 Task: Create List Pricing in Board Employee Satisfaction to Workspace E-commerce Management. Create List Features in Board Thought Leadership to Workspace E-commerce Management. Create List Benefits in Board Voice of Customer Feedback Collection and Analysis to Workspace E-commerce Management
Action: Mouse moved to (71, 286)
Screenshot: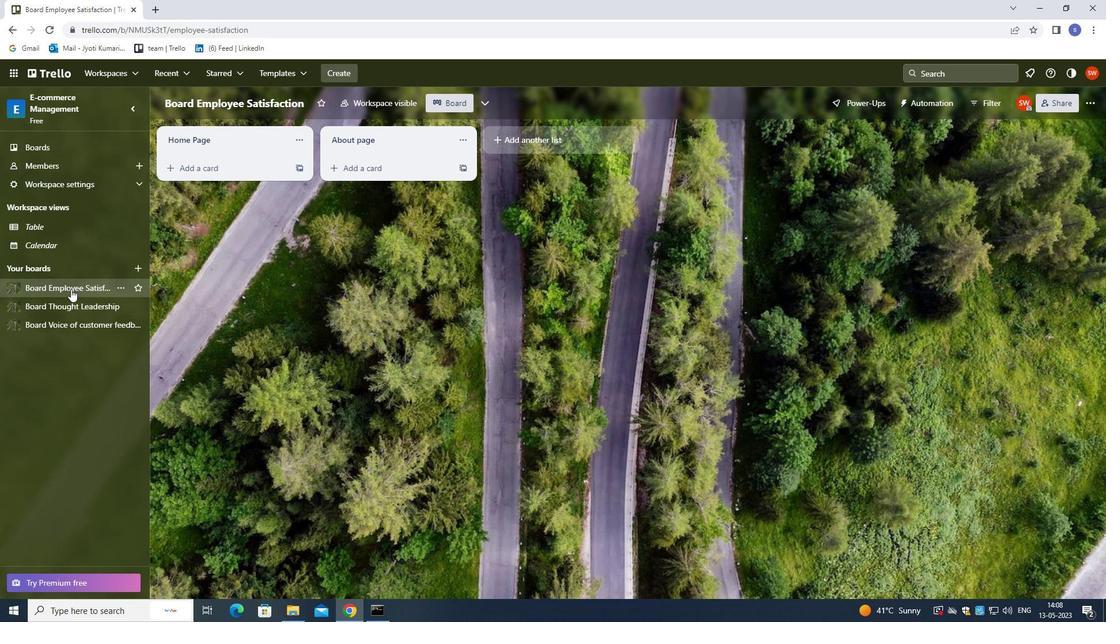 
Action: Mouse pressed left at (71, 286)
Screenshot: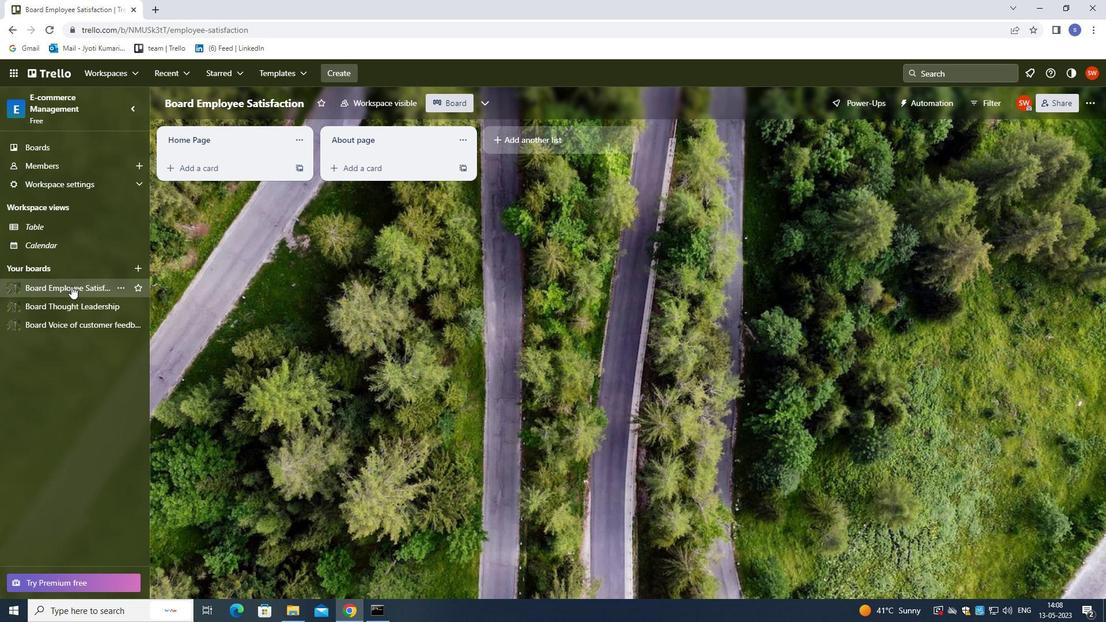 
Action: Mouse moved to (513, 145)
Screenshot: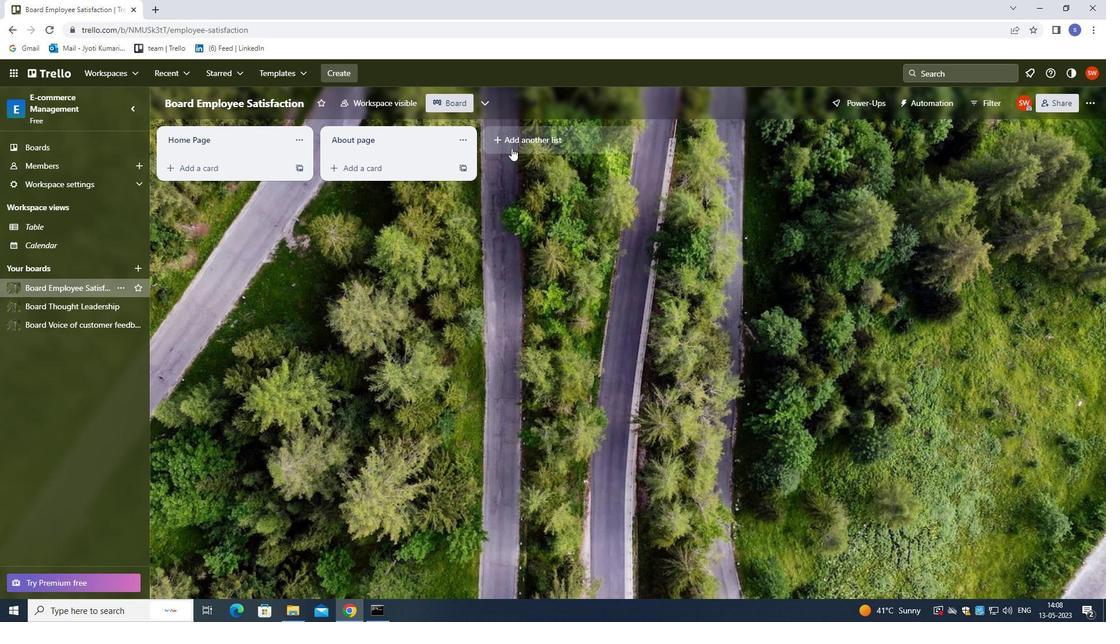 
Action: Mouse pressed left at (513, 145)
Screenshot: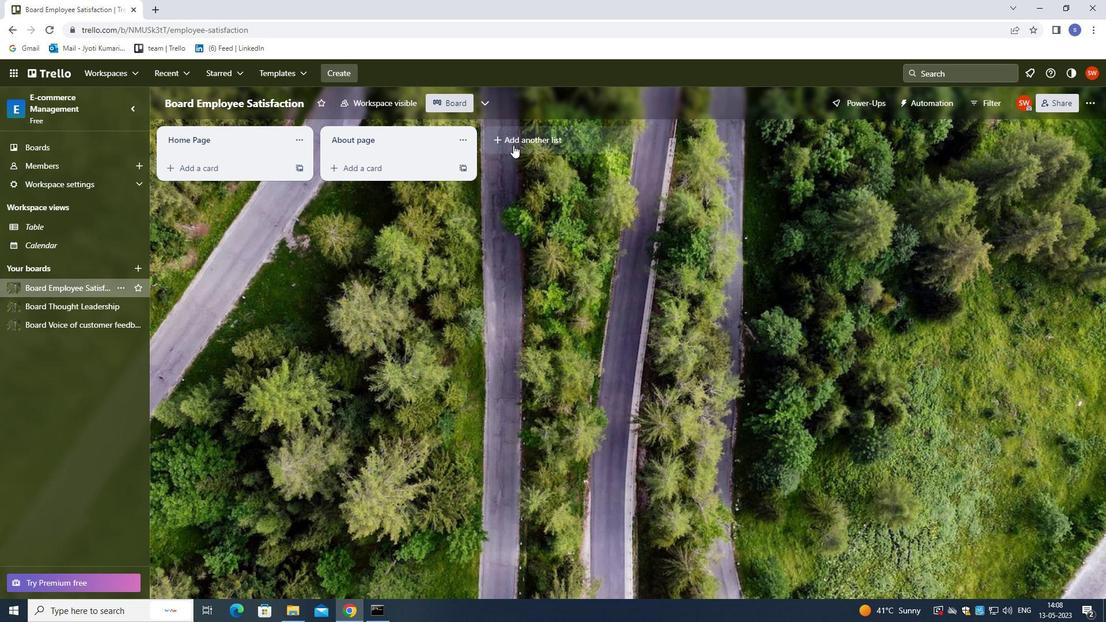 
Action: Mouse moved to (478, 319)
Screenshot: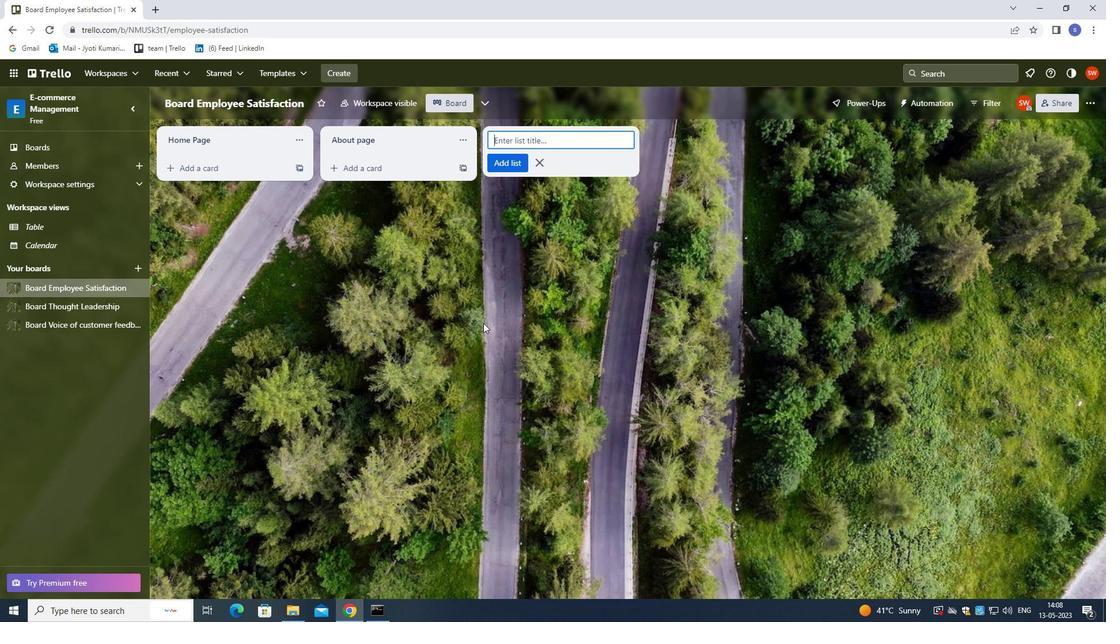 
Action: Key pressed <Key.shift>PRICING<Key.space><Key.enter>
Screenshot: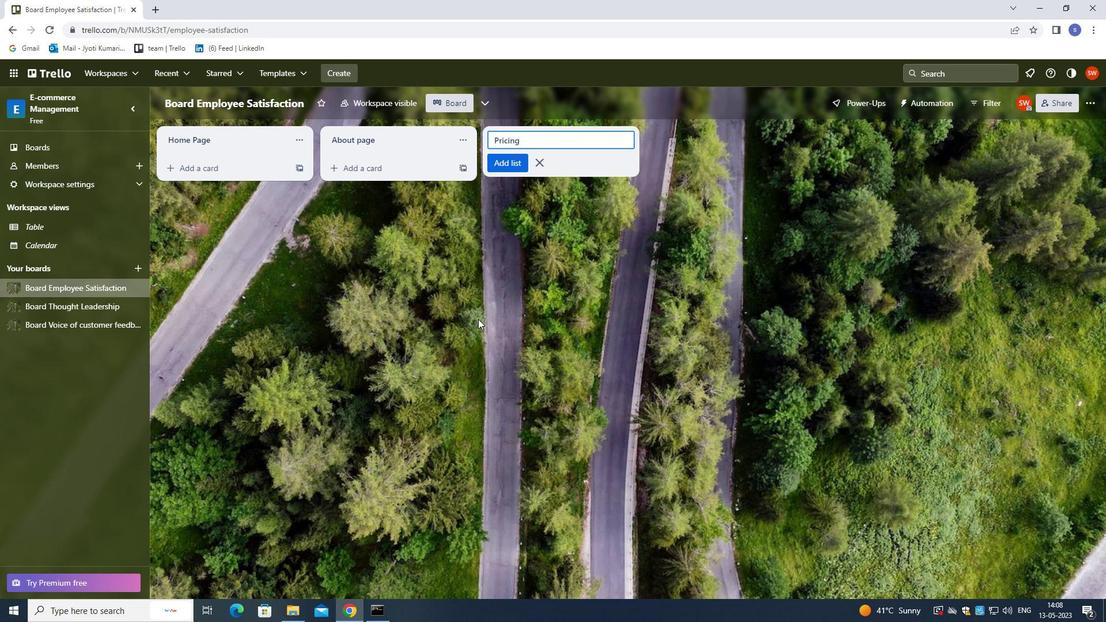 
Action: Mouse moved to (52, 303)
Screenshot: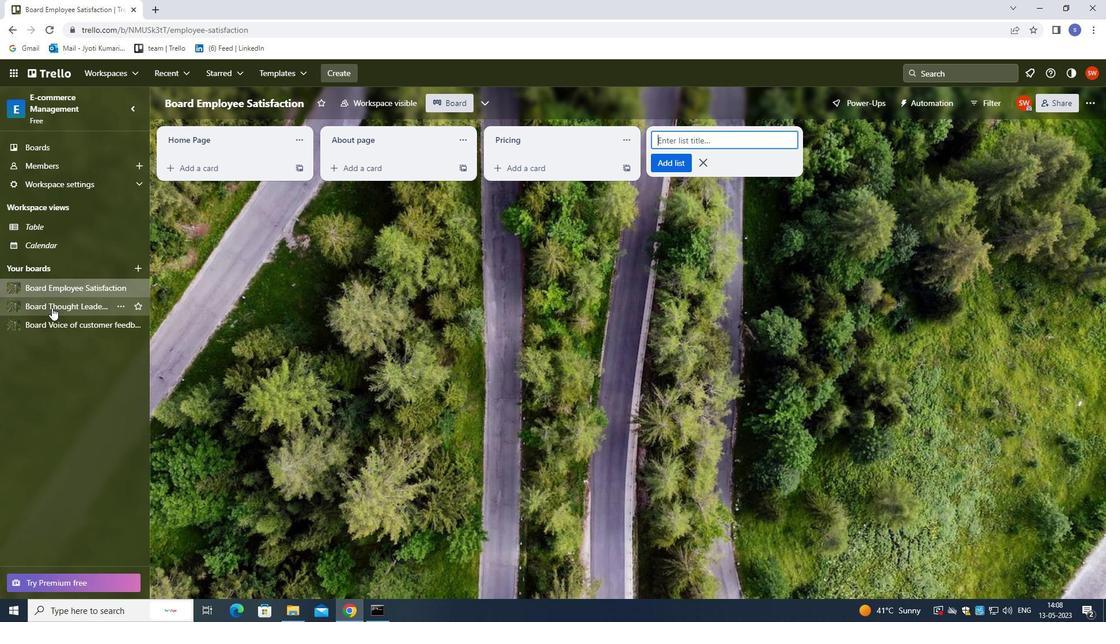 
Action: Mouse pressed left at (52, 303)
Screenshot: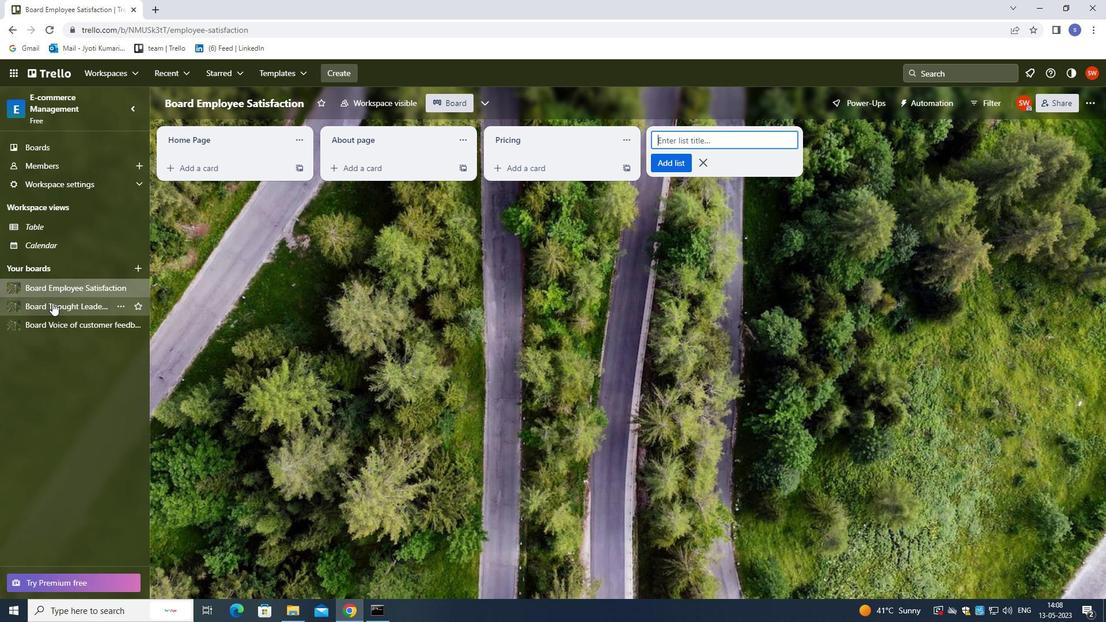 
Action: Mouse moved to (515, 142)
Screenshot: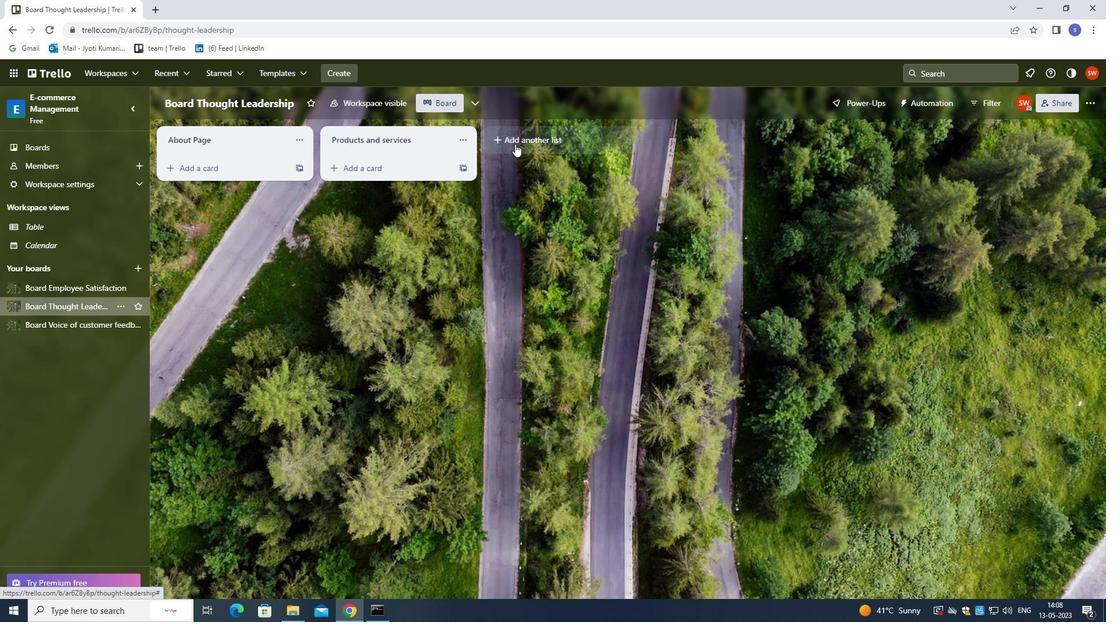 
Action: Mouse pressed left at (515, 142)
Screenshot: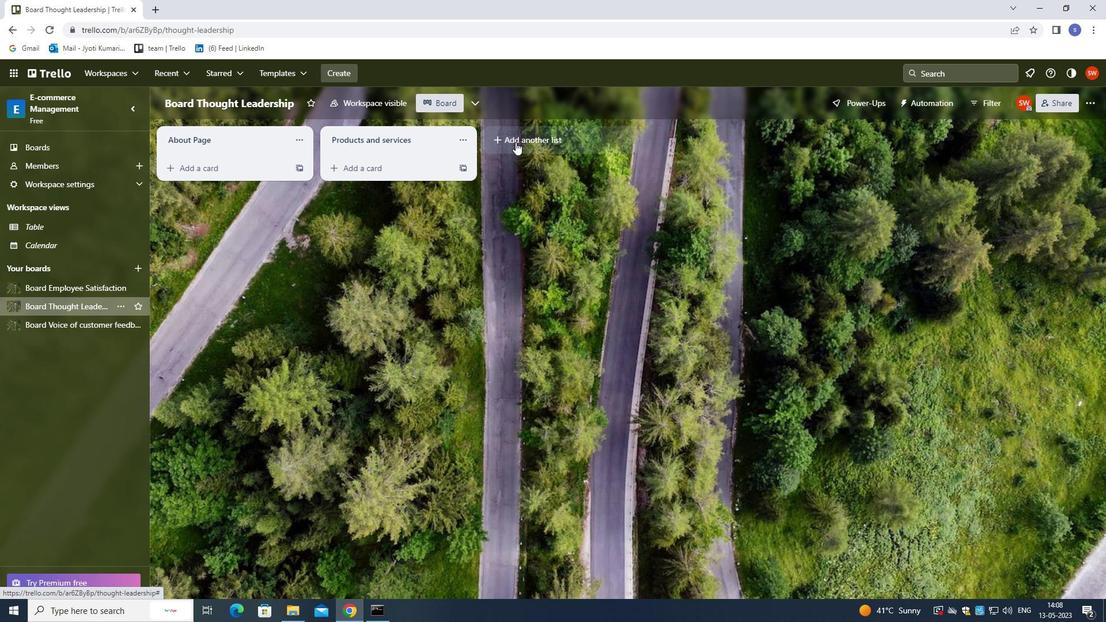 
Action: Mouse moved to (476, 285)
Screenshot: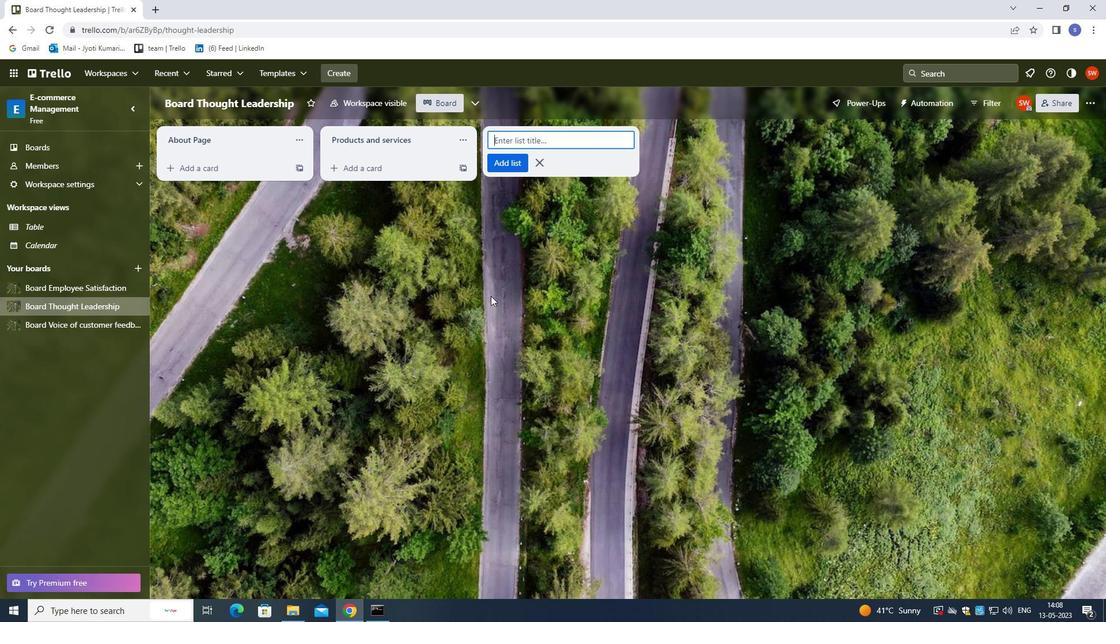 
Action: Key pressed <Key.shift>FEATURES<Key.enter>
Screenshot: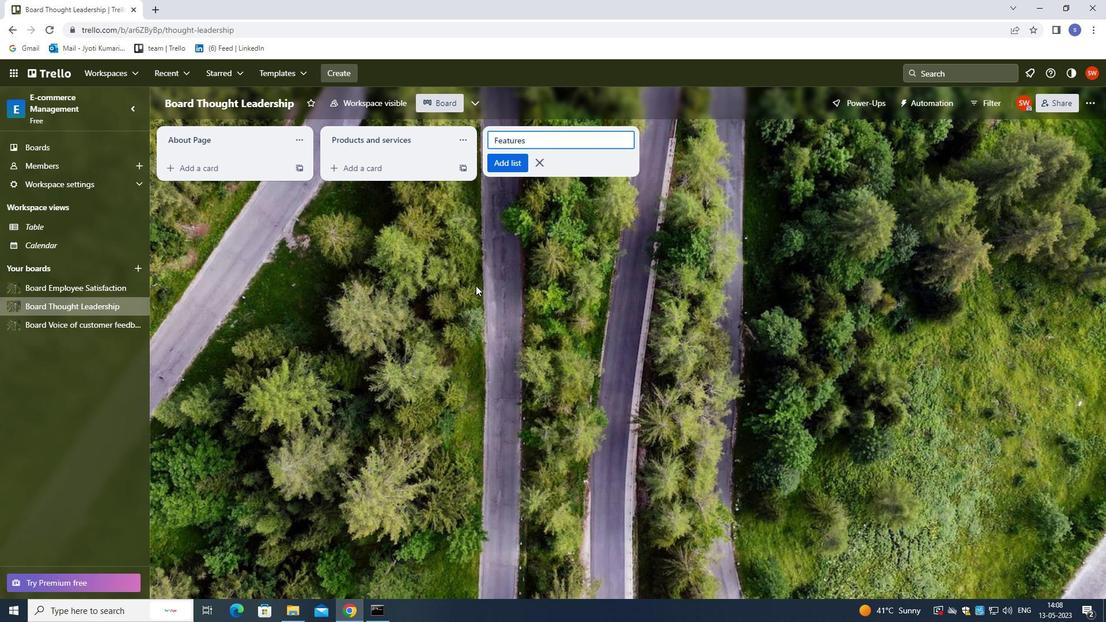 
Action: Mouse moved to (81, 327)
Screenshot: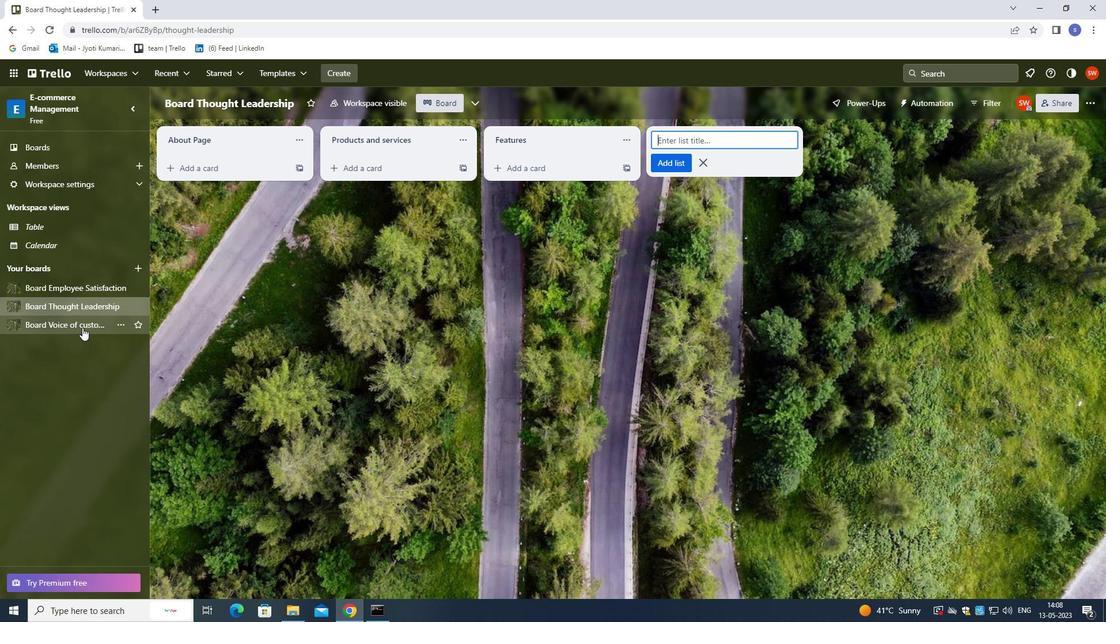 
Action: Mouse pressed left at (81, 327)
Screenshot: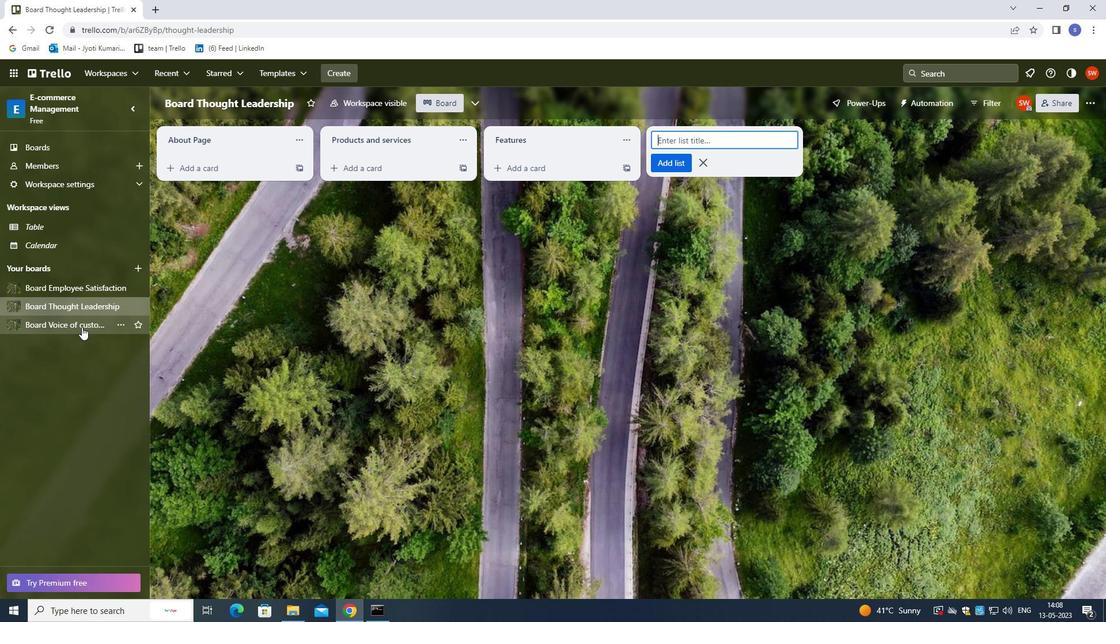 
Action: Mouse moved to (584, 145)
Screenshot: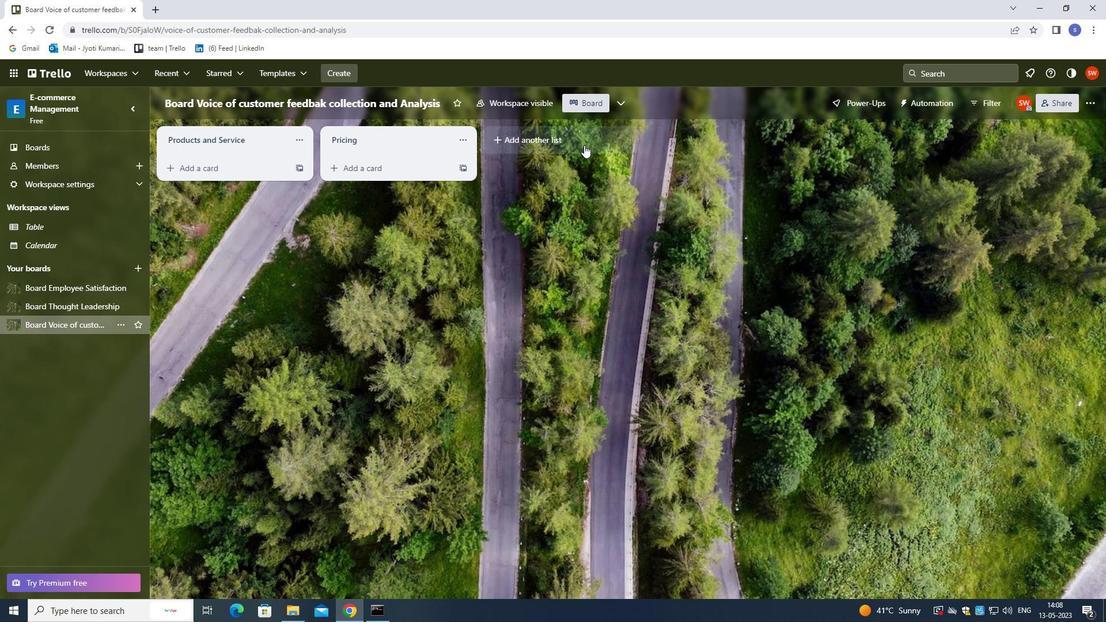 
Action: Mouse pressed left at (584, 145)
Screenshot: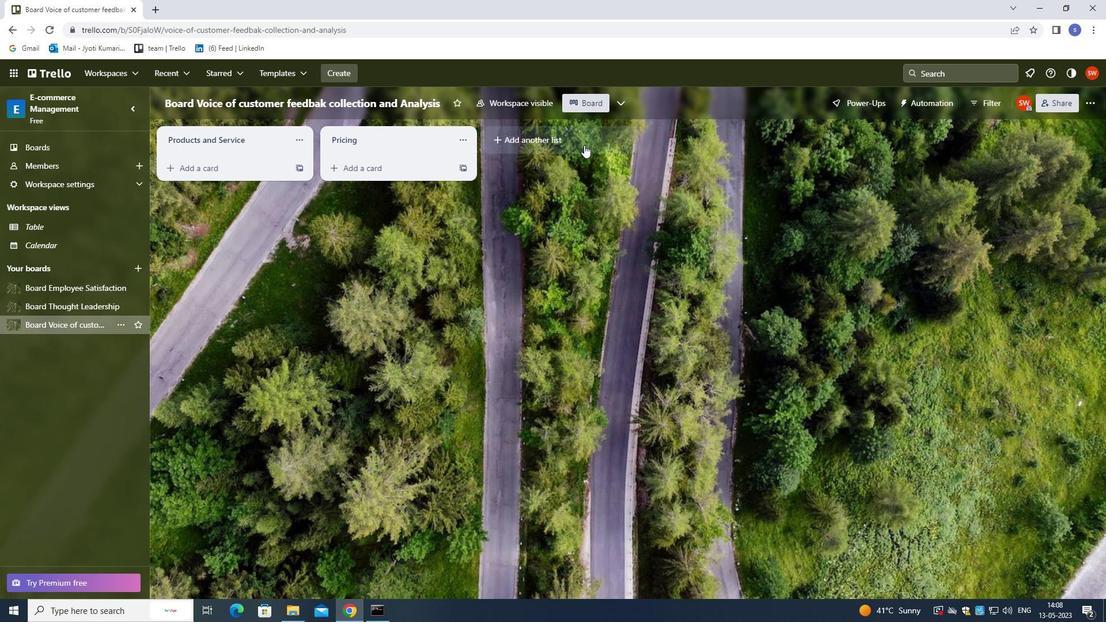 
Action: Mouse moved to (499, 197)
Screenshot: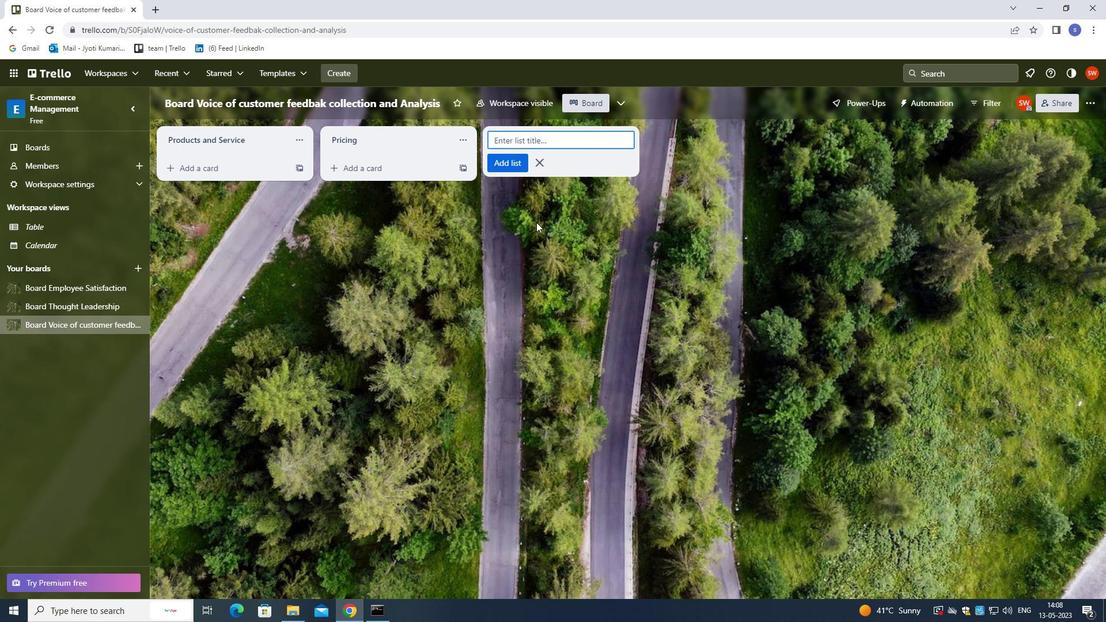
Action: Key pressed <Key.shift>BENEFITS<Key.enter>
Screenshot: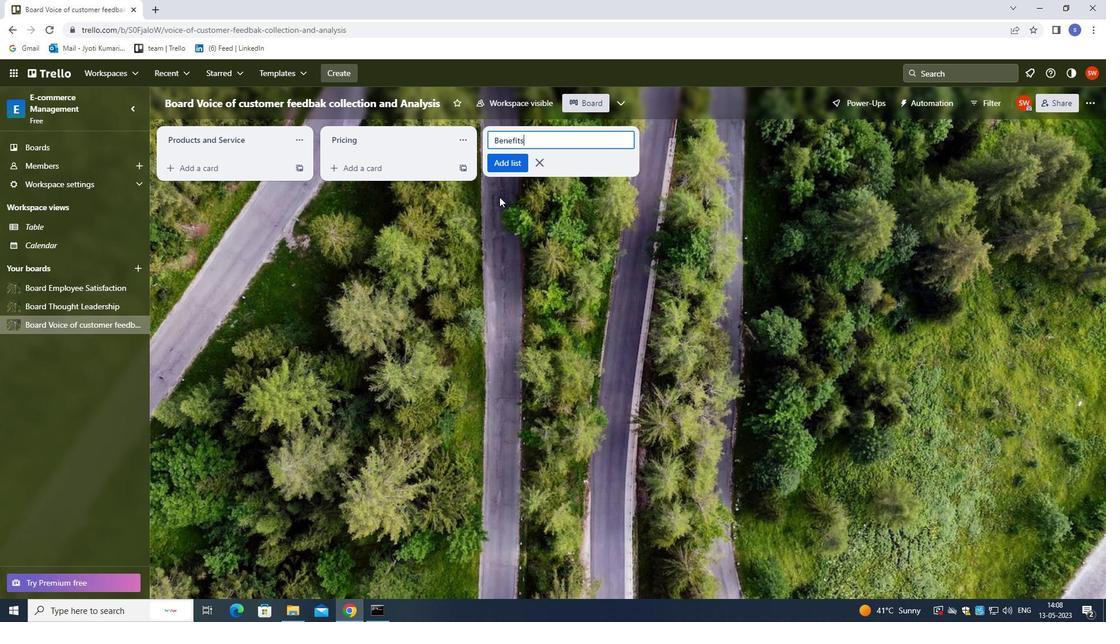 
